 Task: Create a due date automation trigger when advanced on, 2 working days after a card is due add fields without custom field "Resume" set to a number lower or equal to 1 and lower or equal to 10 is due at 11:00 AM.
Action: Mouse moved to (772, 134)
Screenshot: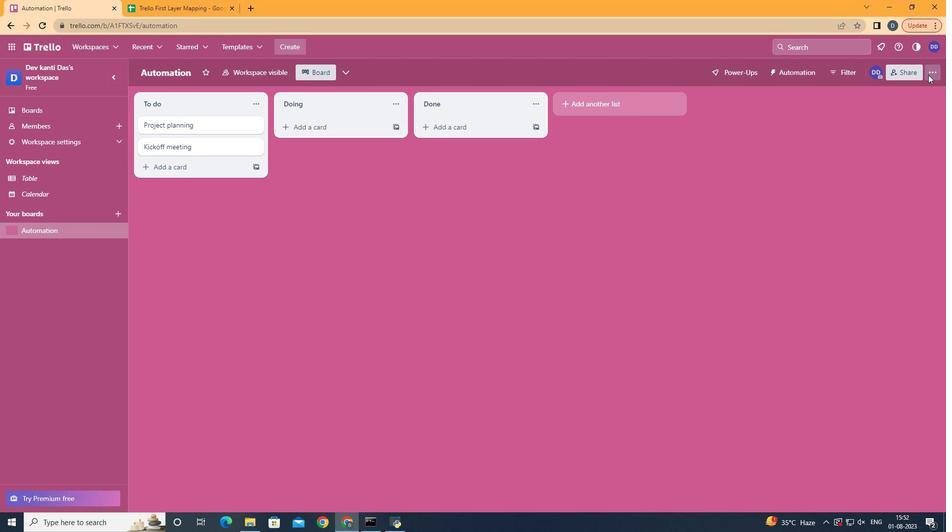 
Action: Mouse pressed left at (772, 134)
Screenshot: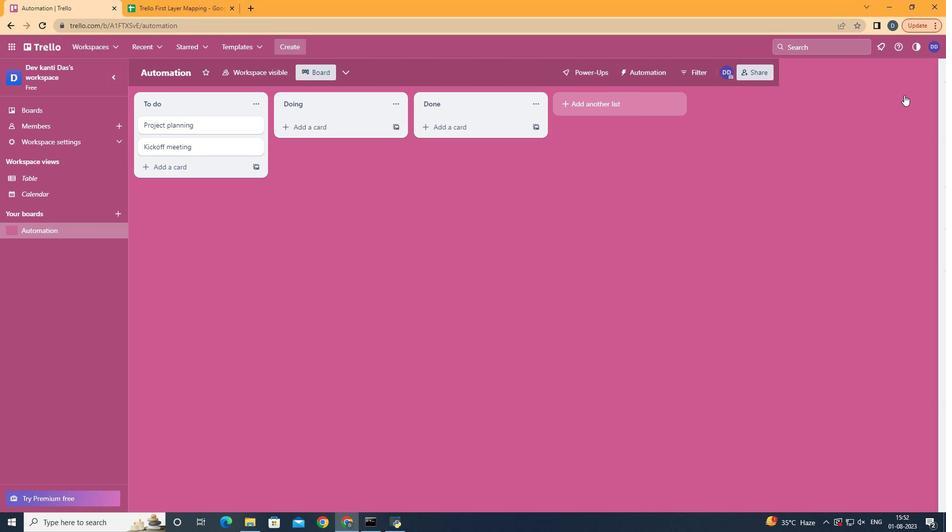 
Action: Mouse moved to (725, 236)
Screenshot: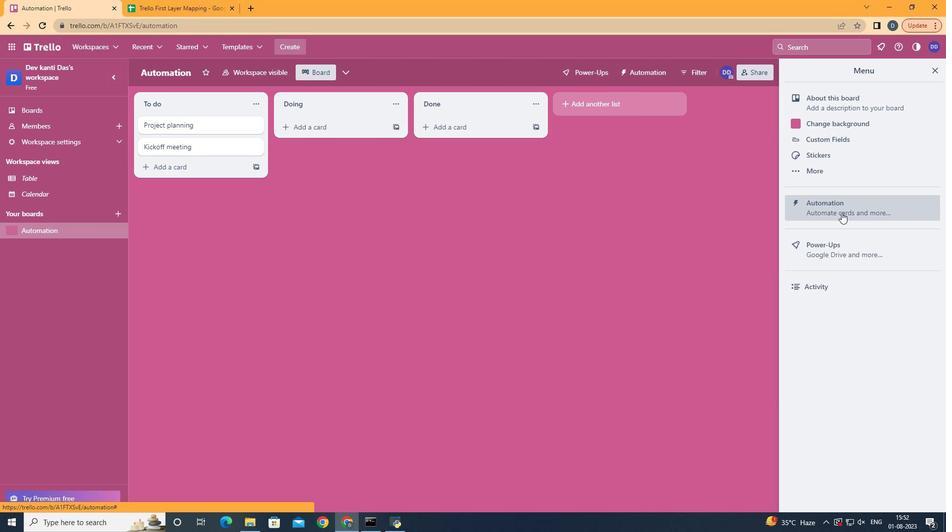 
Action: Mouse pressed left at (725, 236)
Screenshot: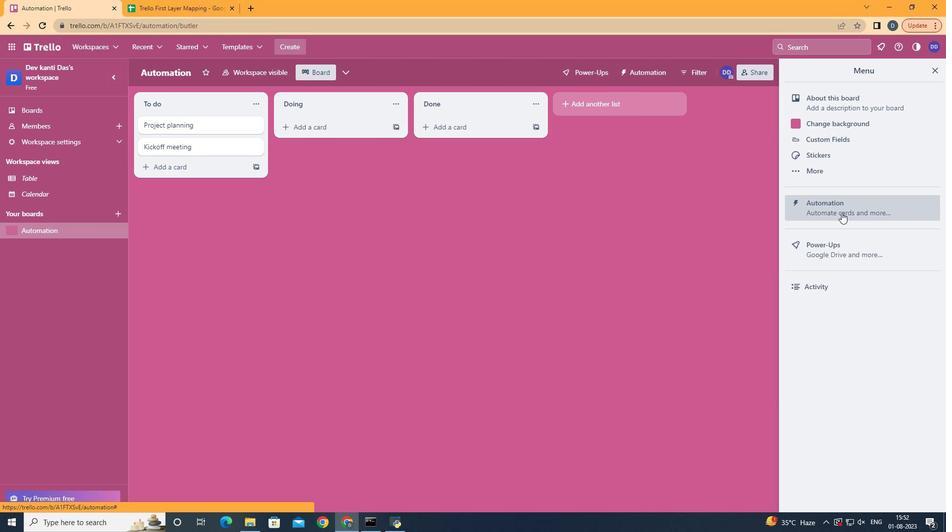 
Action: Mouse moved to (380, 227)
Screenshot: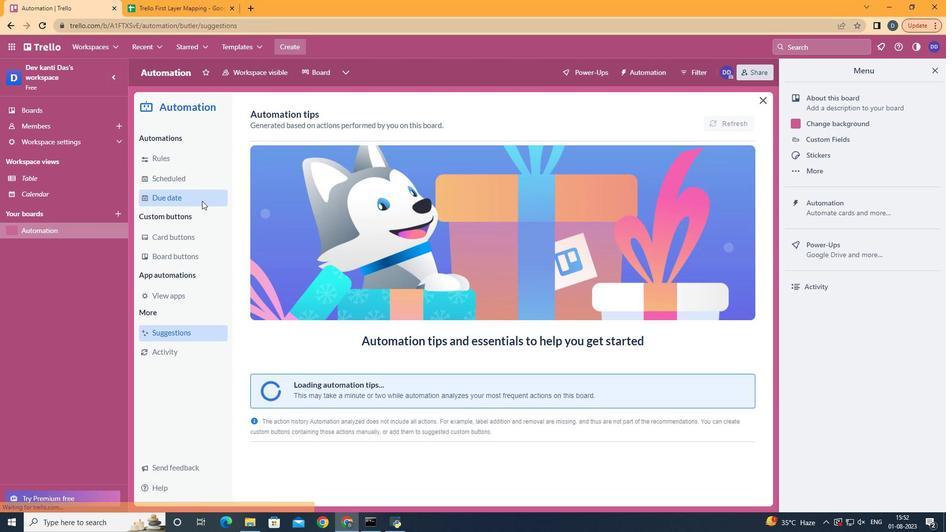 
Action: Mouse pressed left at (380, 227)
Screenshot: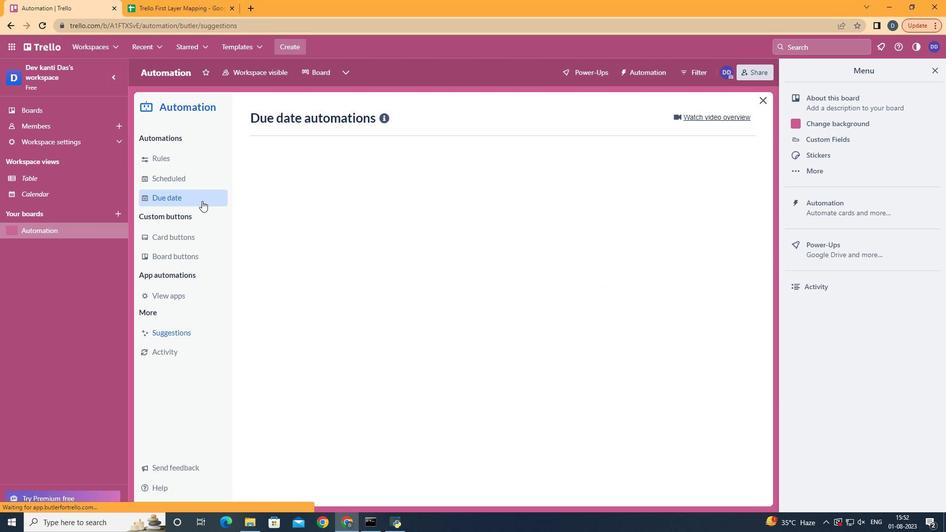 
Action: Mouse moved to (646, 163)
Screenshot: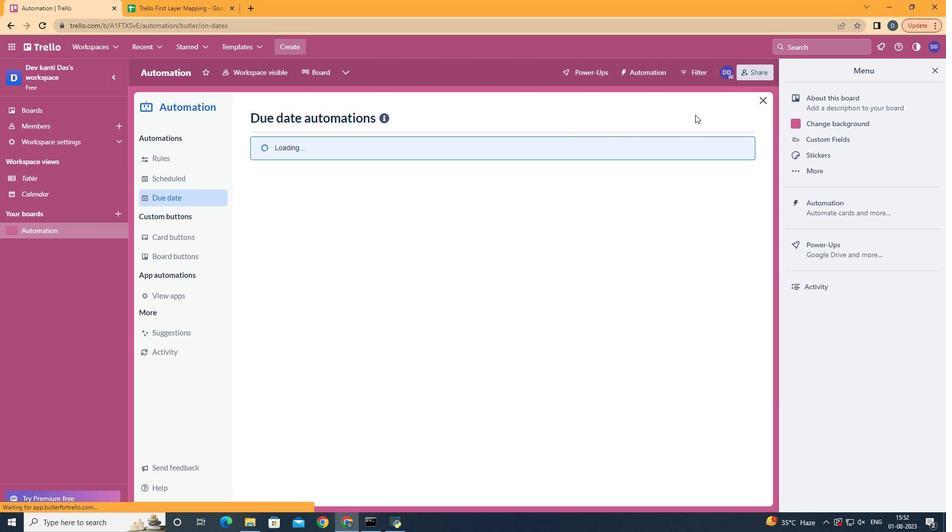 
Action: Mouse pressed left at (646, 163)
Screenshot: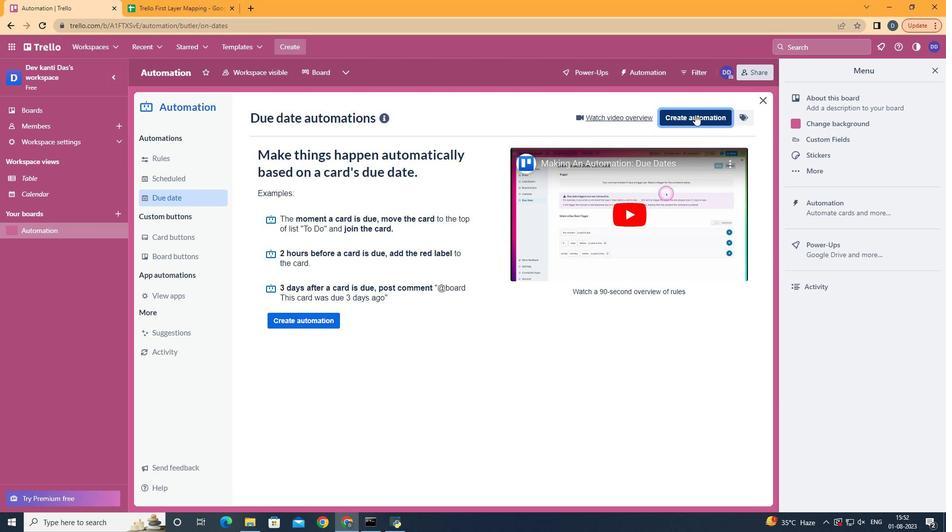 
Action: Mouse moved to (549, 236)
Screenshot: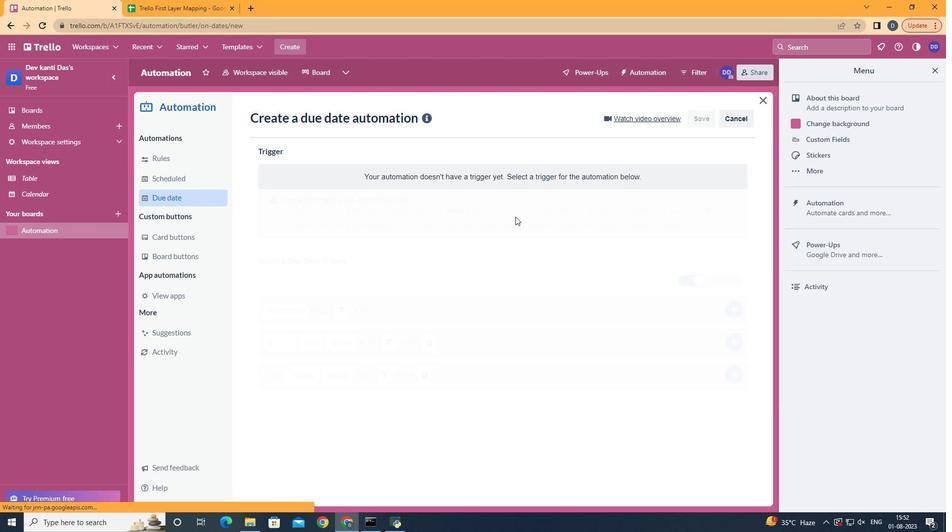 
Action: Mouse pressed left at (549, 236)
Screenshot: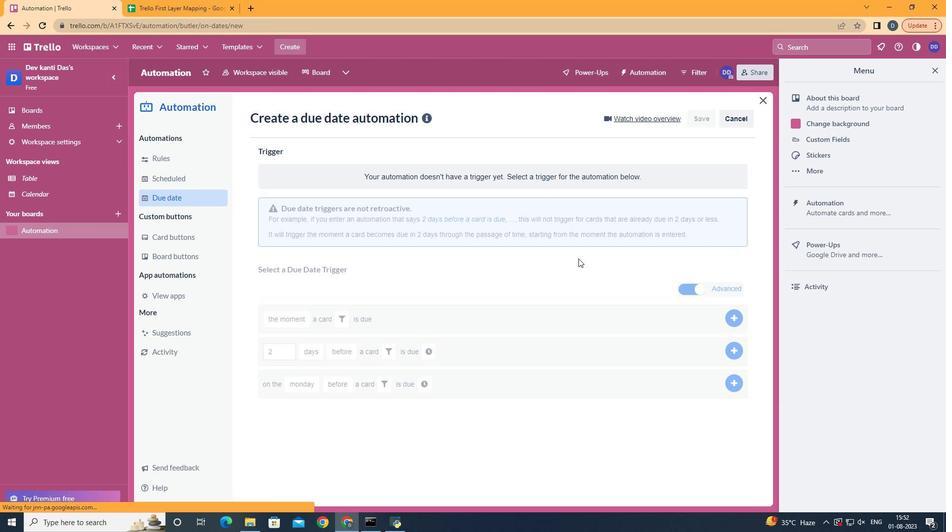 
Action: Mouse moved to (441, 378)
Screenshot: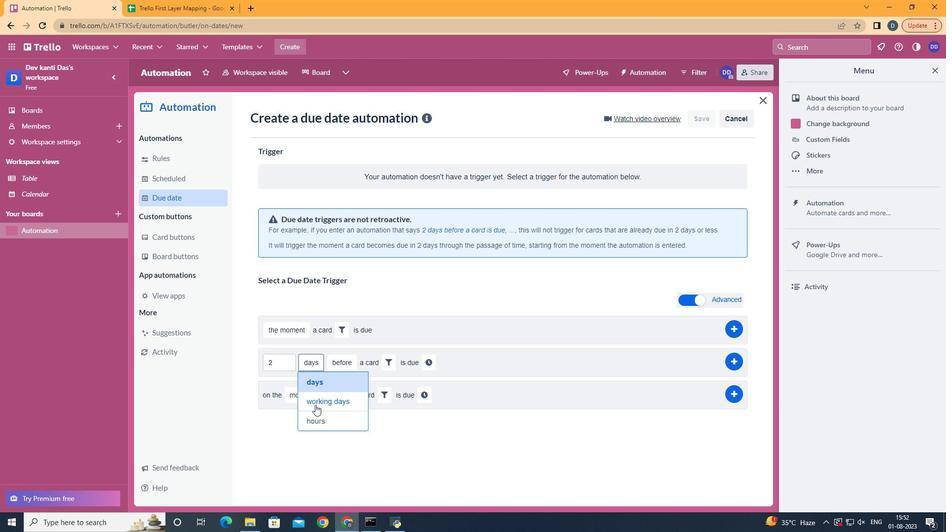 
Action: Mouse pressed left at (441, 378)
Screenshot: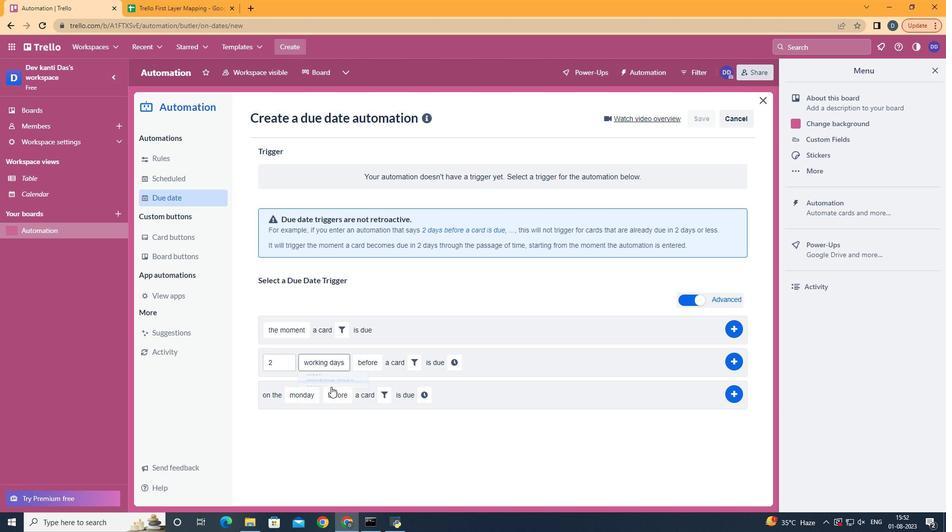 
Action: Mouse moved to (470, 375)
Screenshot: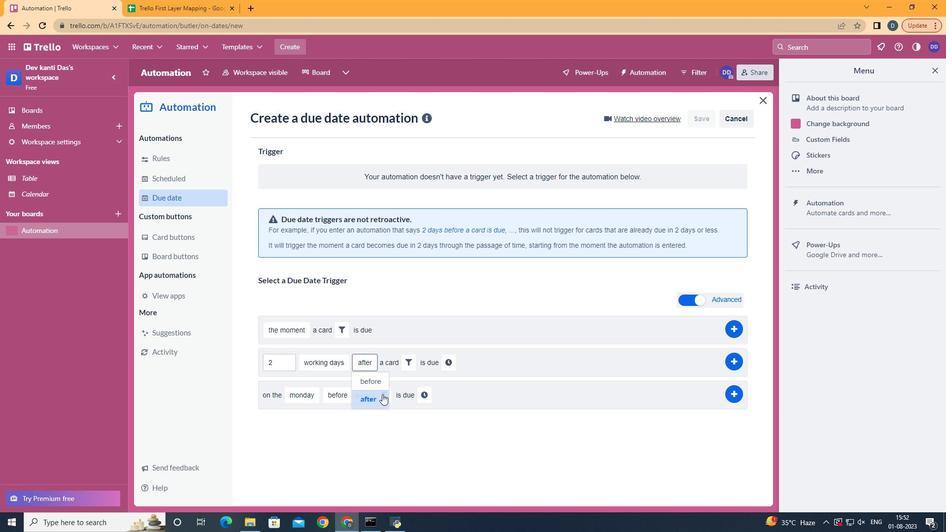 
Action: Mouse pressed left at (470, 375)
Screenshot: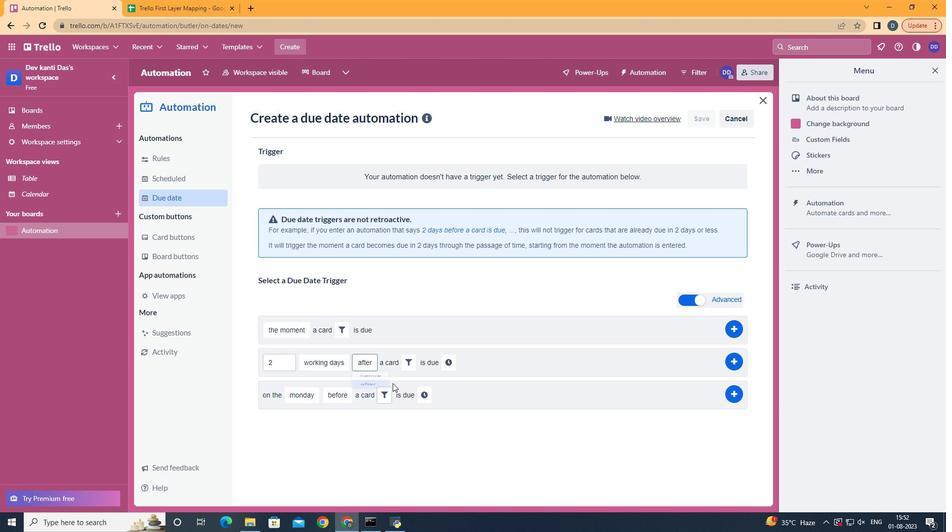 
Action: Mouse moved to (491, 346)
Screenshot: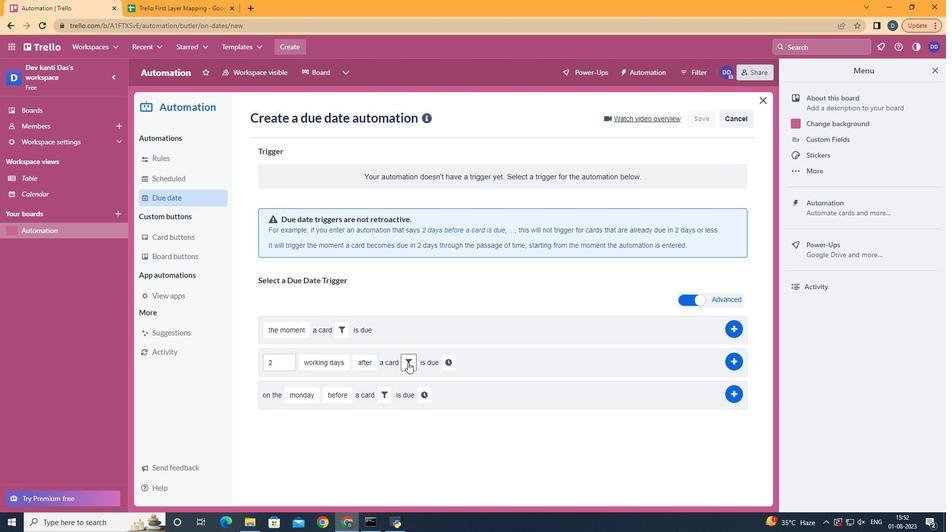 
Action: Mouse pressed left at (491, 346)
Screenshot: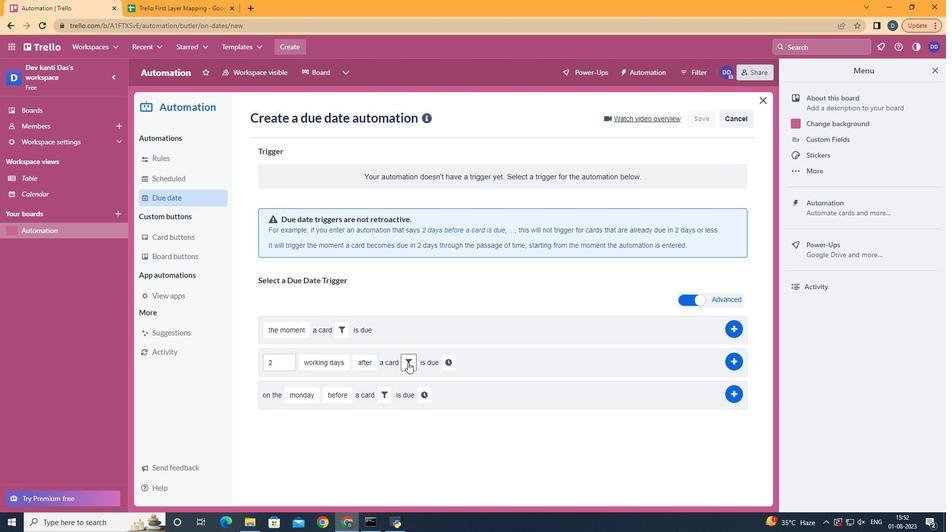 
Action: Mouse moved to (569, 369)
Screenshot: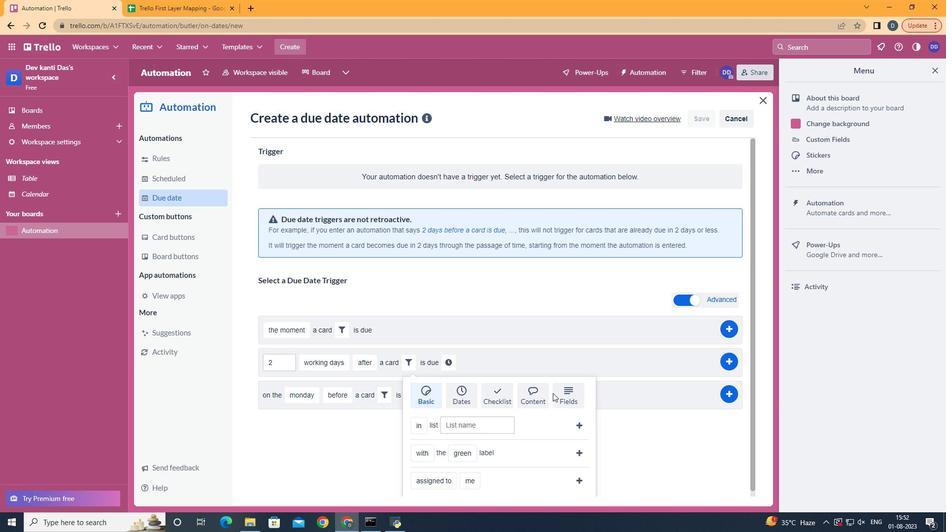 
Action: Mouse pressed left at (569, 369)
Screenshot: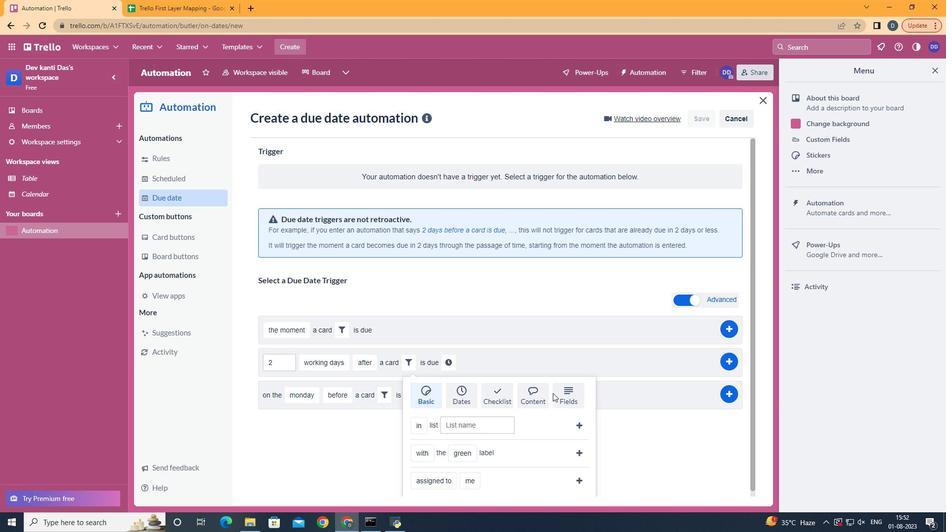 
Action: Mouse scrolled (569, 369) with delta (0, 0)
Screenshot: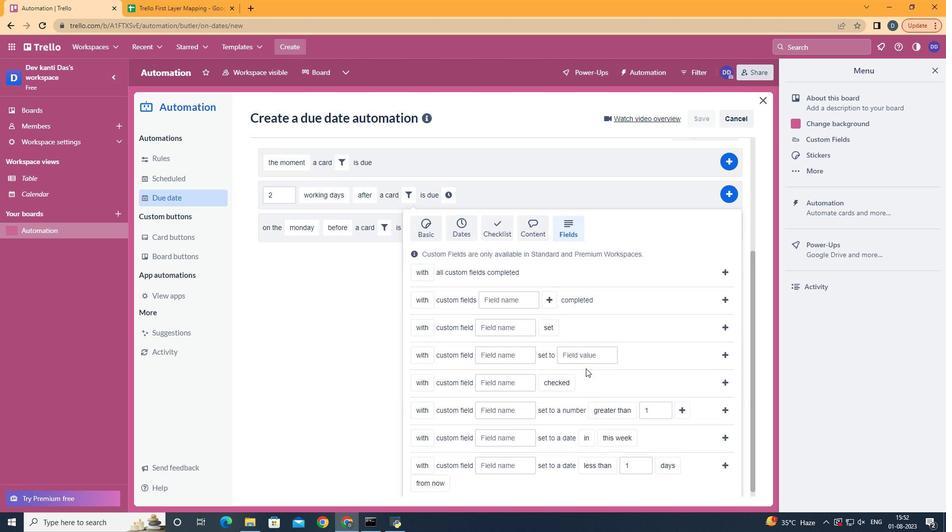 
Action: Mouse scrolled (569, 369) with delta (0, 0)
Screenshot: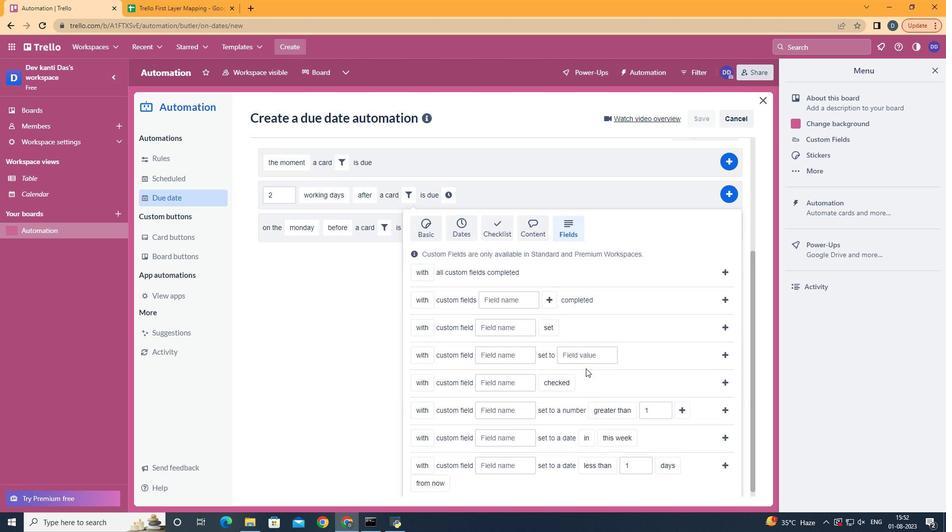
Action: Mouse scrolled (569, 369) with delta (0, 0)
Screenshot: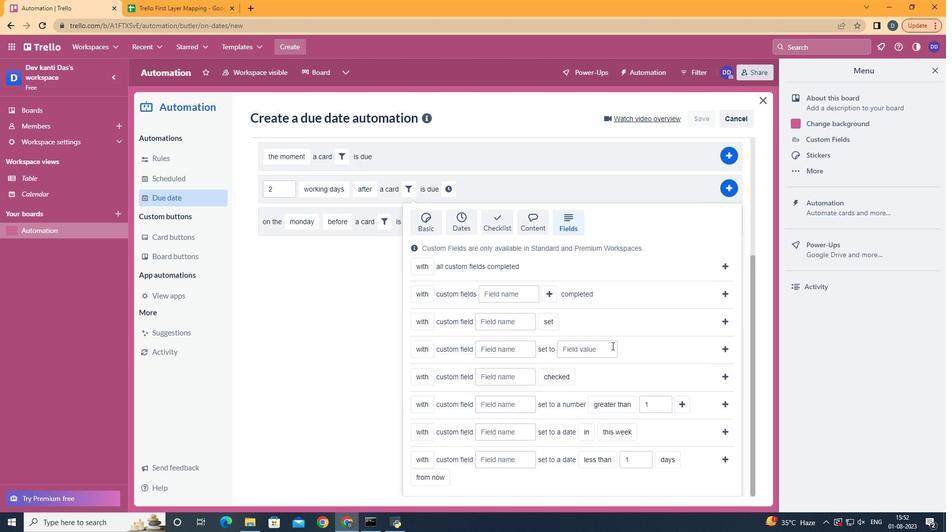 
Action: Mouse scrolled (569, 369) with delta (0, 0)
Screenshot: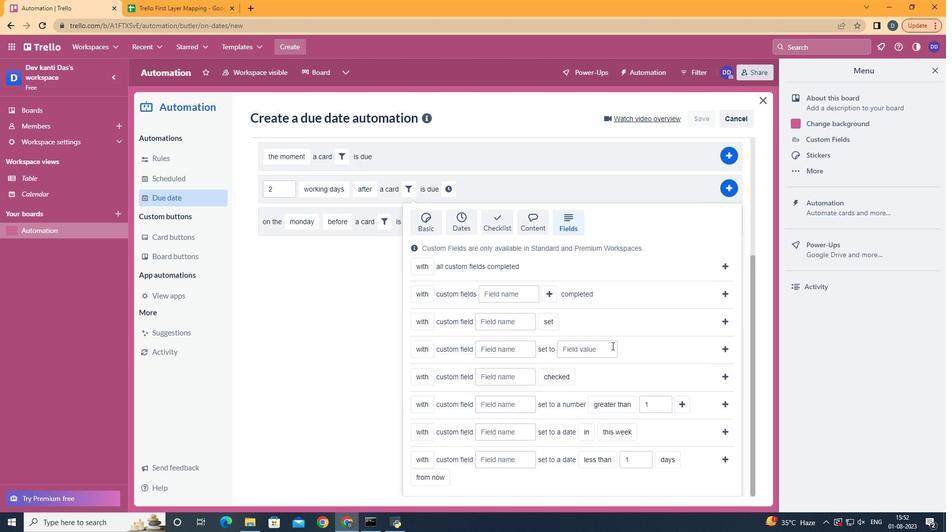
Action: Mouse scrolled (569, 369) with delta (0, 0)
Screenshot: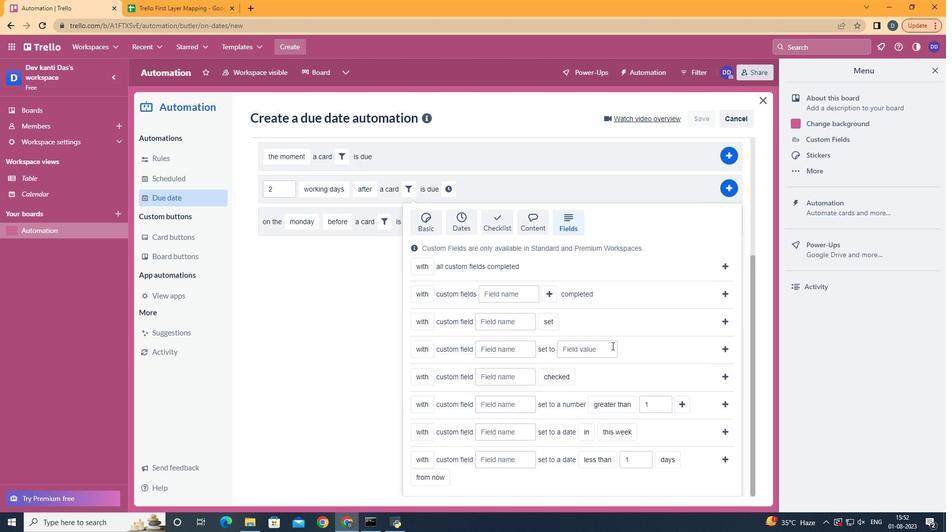 
Action: Mouse scrolled (569, 369) with delta (0, 0)
Screenshot: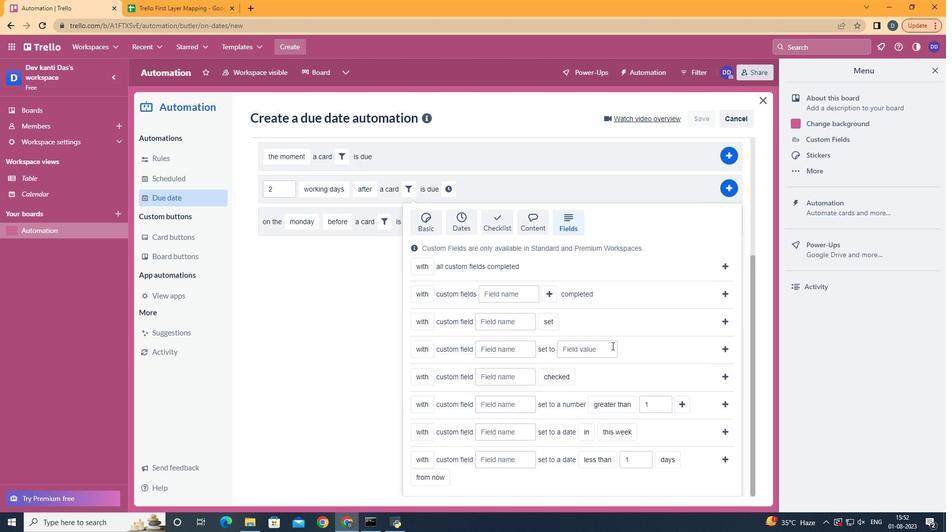 
Action: Mouse scrolled (569, 369) with delta (0, 0)
Screenshot: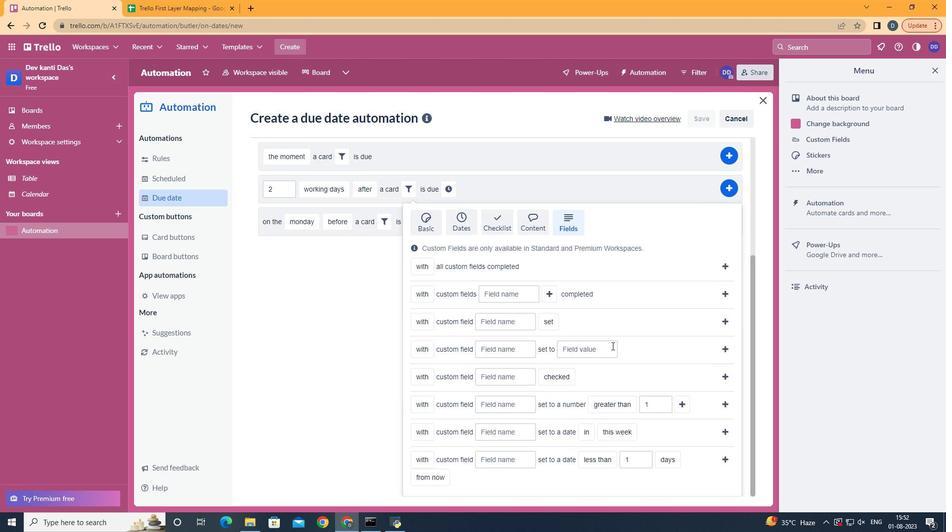 
Action: Mouse moved to (508, 407)
Screenshot: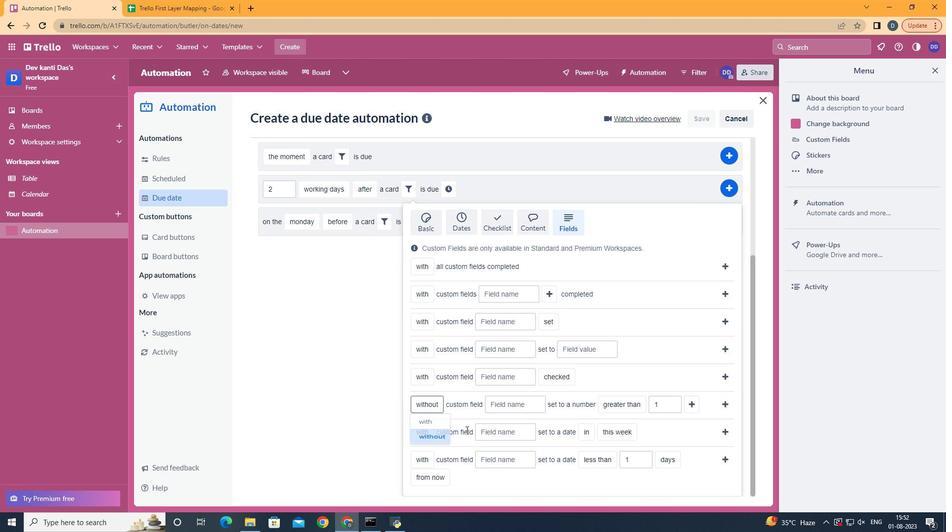 
Action: Mouse pressed left at (508, 407)
Screenshot: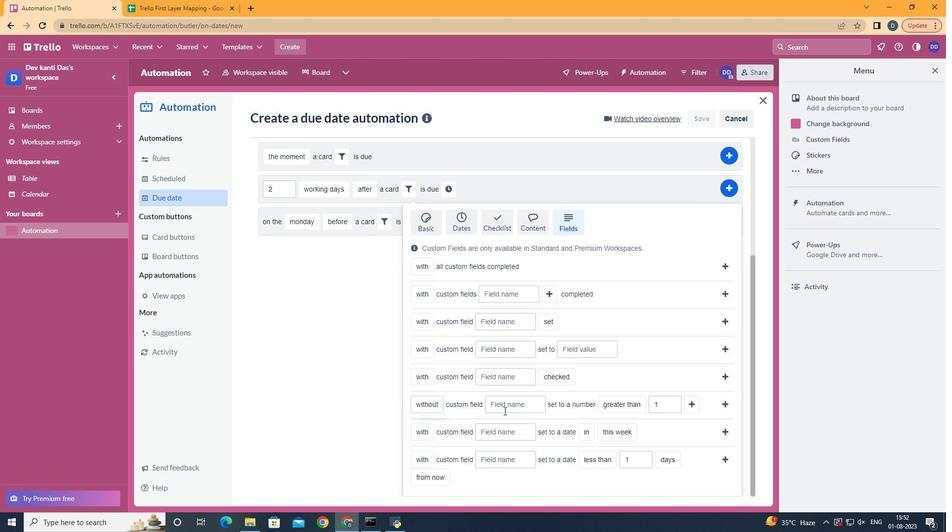 
Action: Mouse moved to (543, 381)
Screenshot: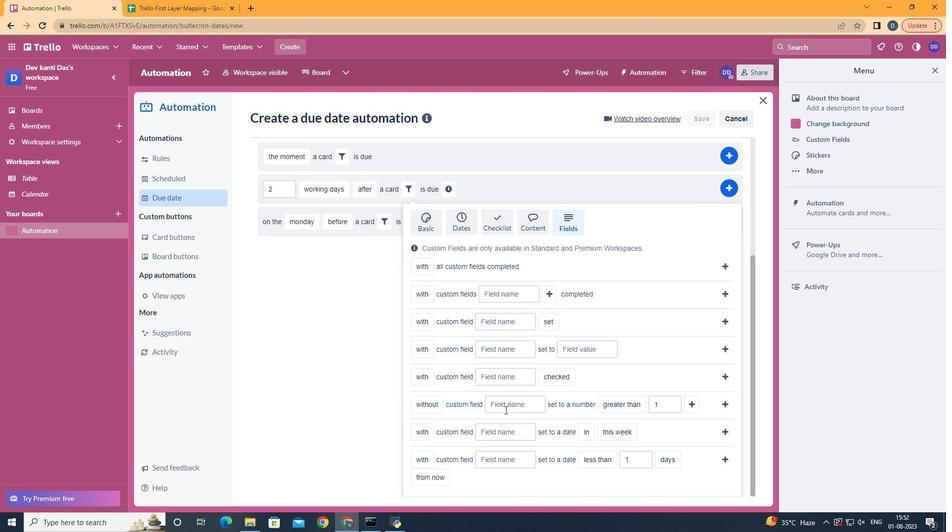 
Action: Mouse pressed left at (543, 381)
Screenshot: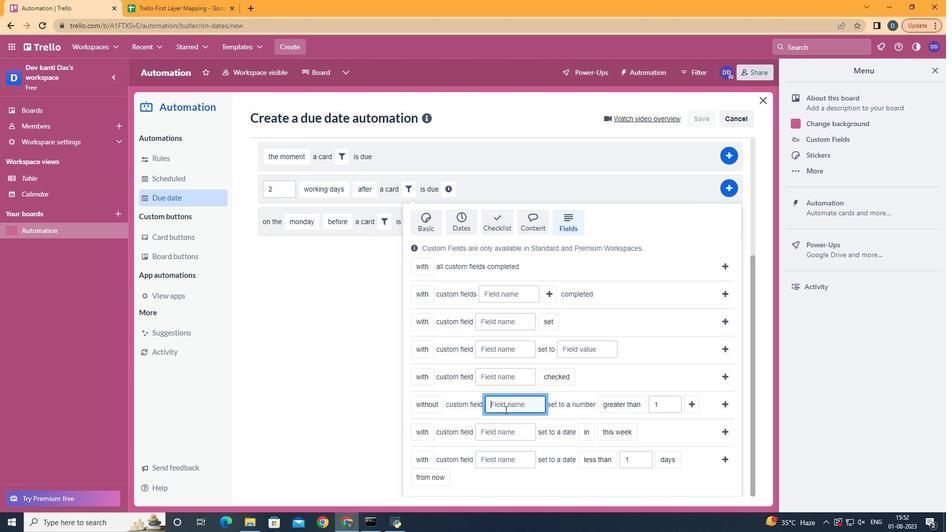
Action: Key pressed <Key.shift>Resume
Screenshot: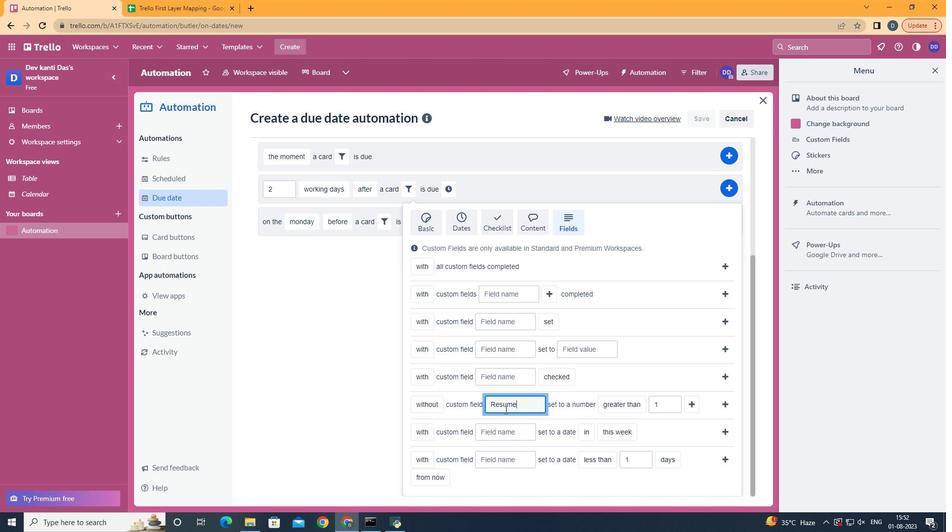 
Action: Mouse moved to (610, 433)
Screenshot: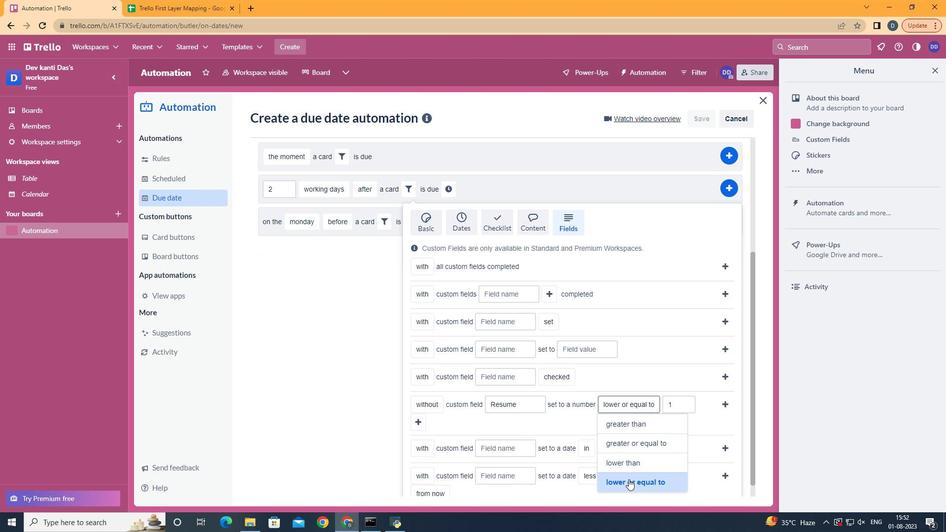 
Action: Mouse pressed left at (610, 433)
Screenshot: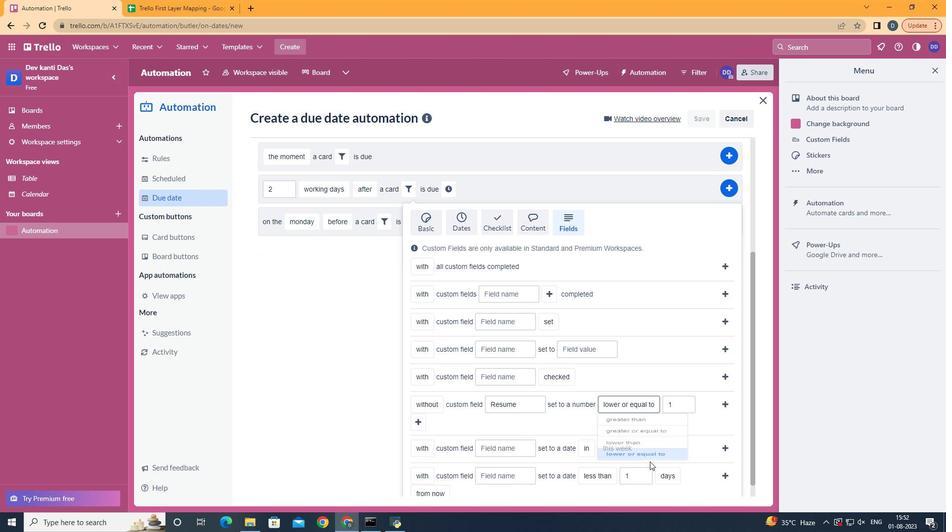 
Action: Mouse moved to (497, 392)
Screenshot: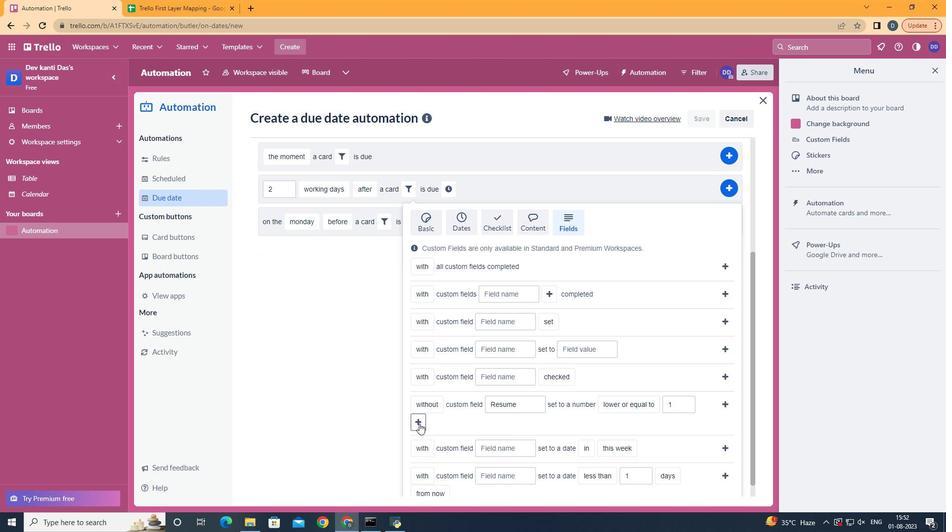 
Action: Mouse pressed left at (497, 392)
Screenshot: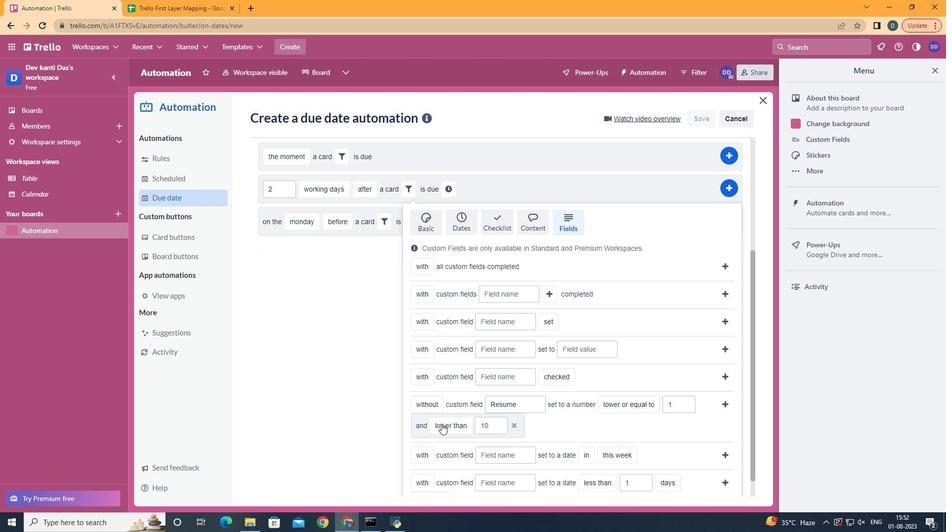 
Action: Mouse moved to (530, 353)
Screenshot: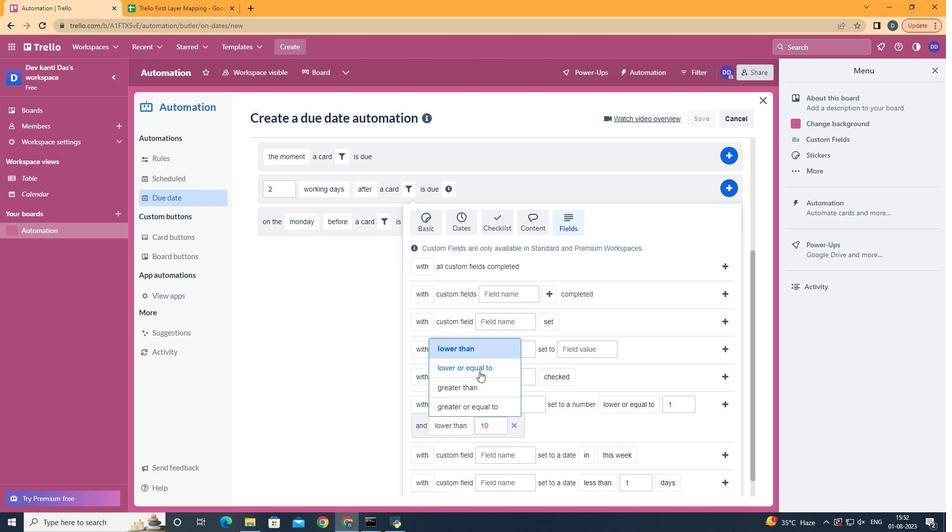 
Action: Mouse pressed left at (530, 353)
Screenshot: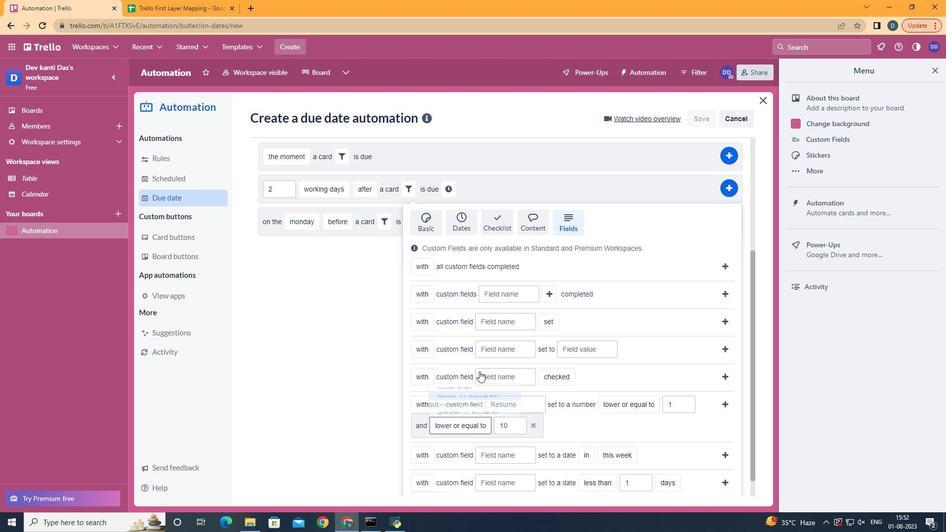 
Action: Mouse moved to (663, 378)
Screenshot: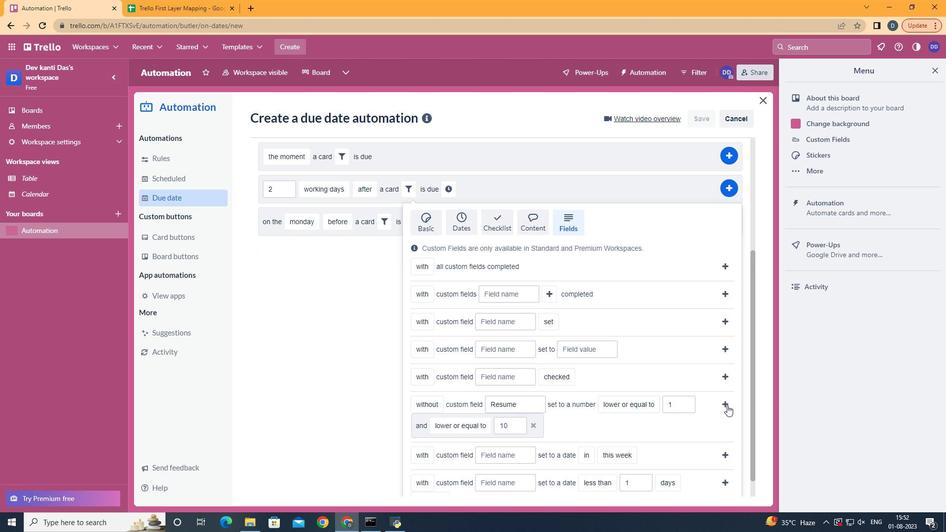 
Action: Mouse pressed left at (663, 378)
Screenshot: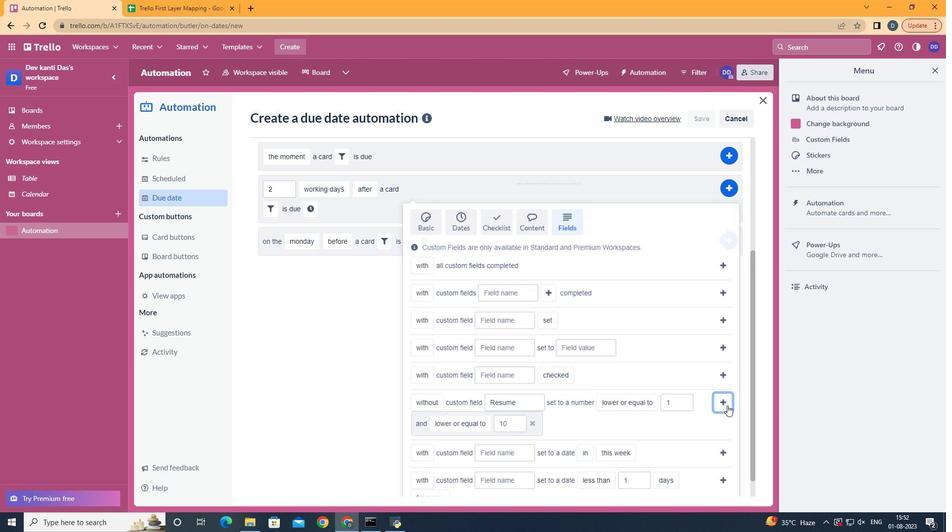 
Action: Mouse moved to (441, 362)
Screenshot: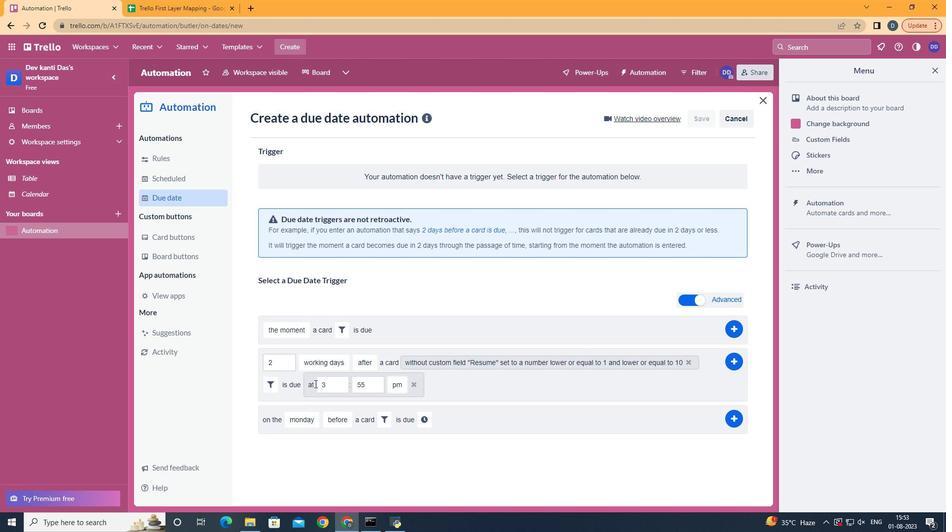 
Action: Mouse pressed left at (441, 362)
Screenshot: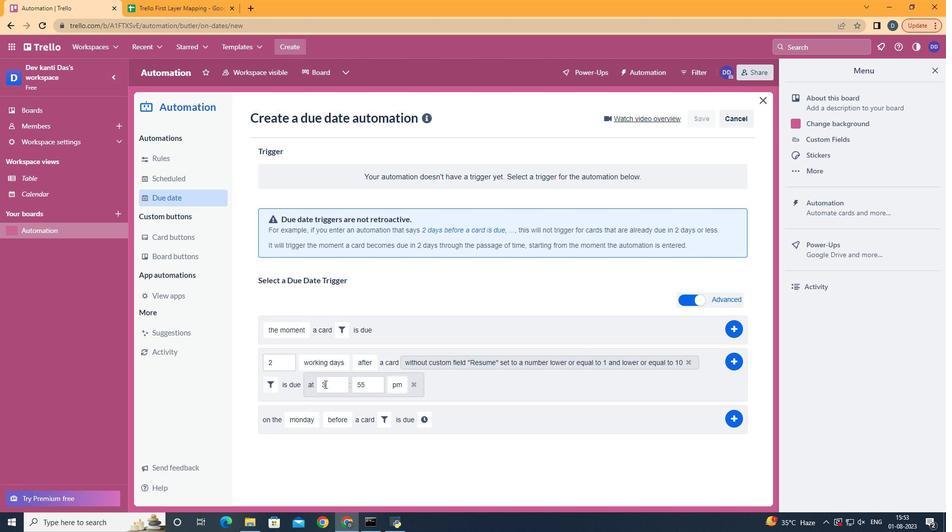 
Action: Mouse moved to (447, 363)
Screenshot: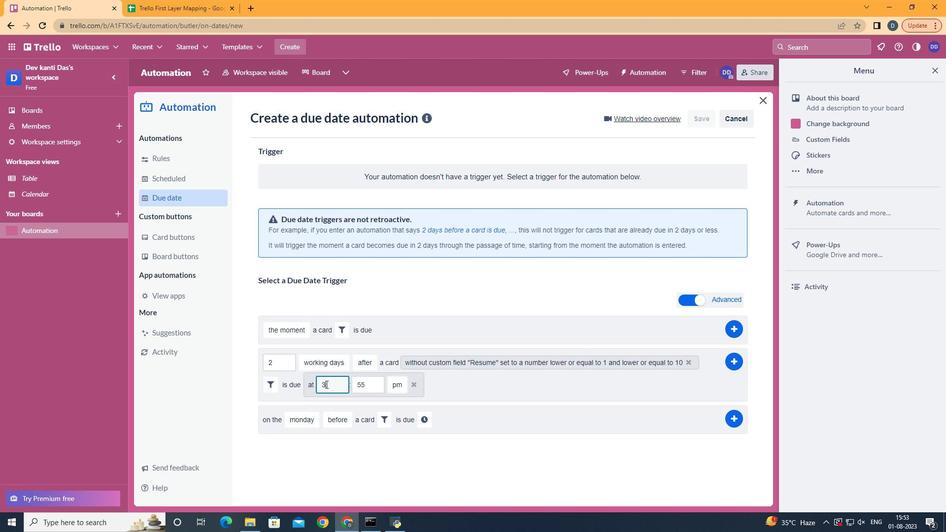 
Action: Mouse pressed left at (447, 363)
Screenshot: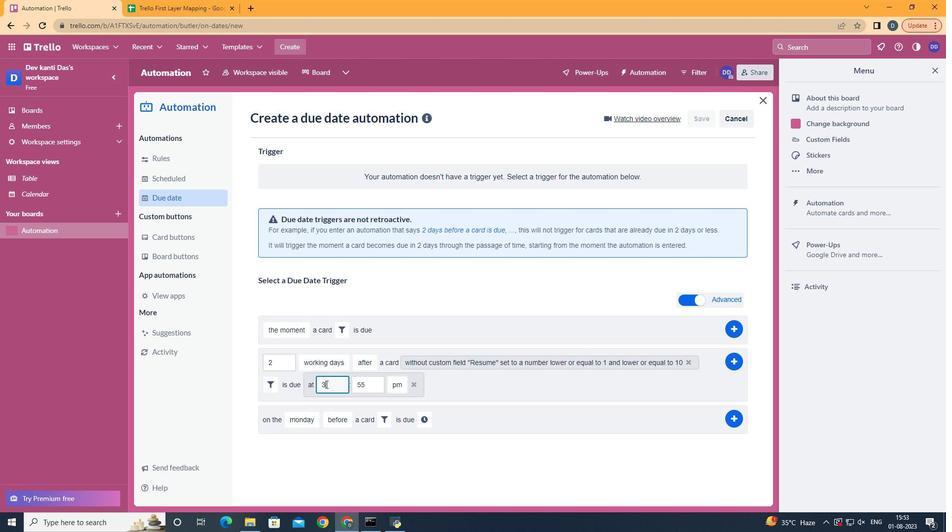 
Action: Key pressed <Key.backspace>11
Screenshot: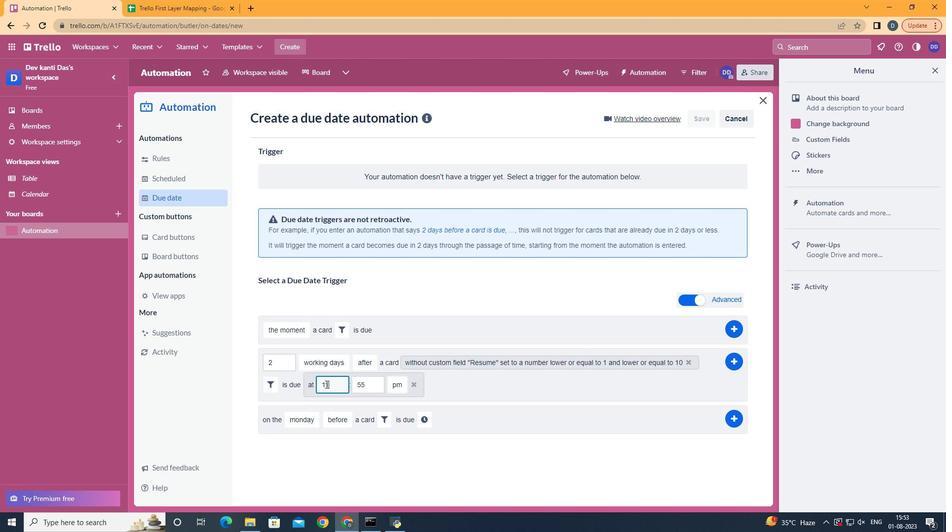 
Action: Mouse moved to (470, 361)
Screenshot: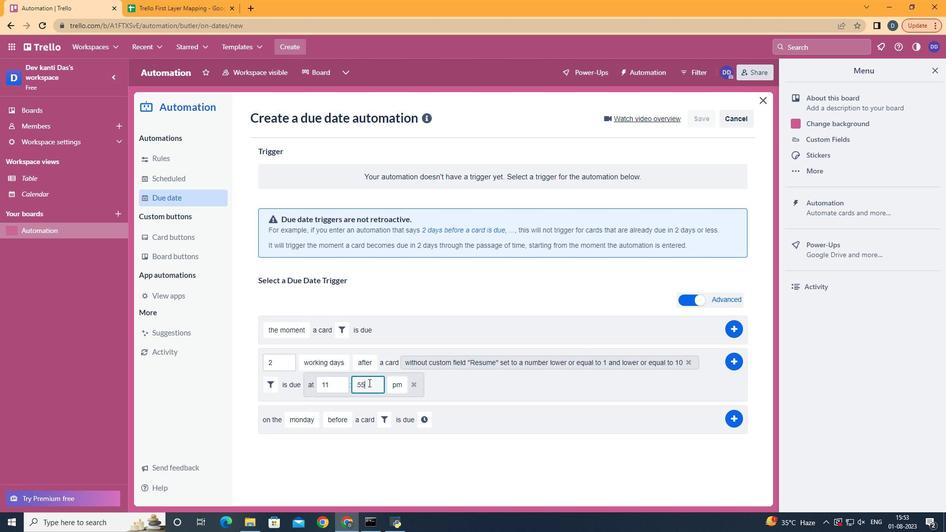 
Action: Mouse pressed left at (470, 361)
Screenshot: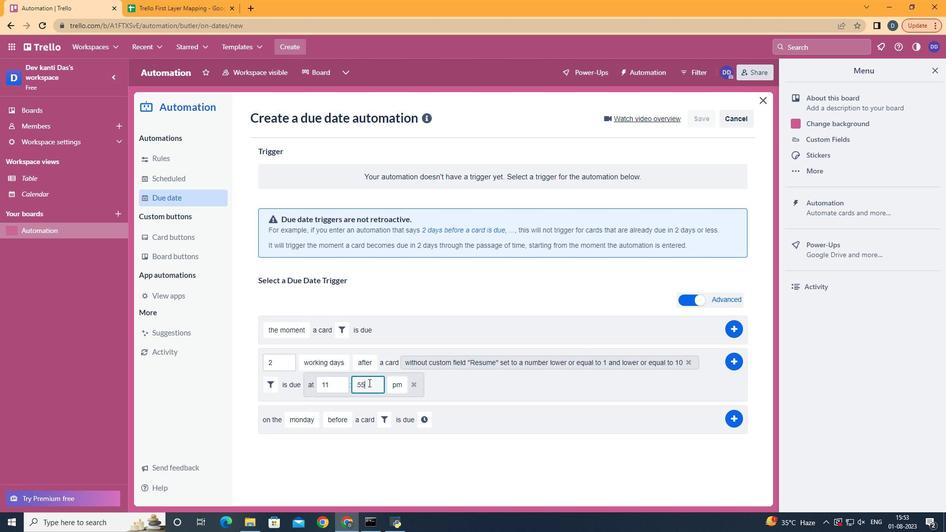 
Action: Key pressed <Key.backspace><Key.backspace>00
Screenshot: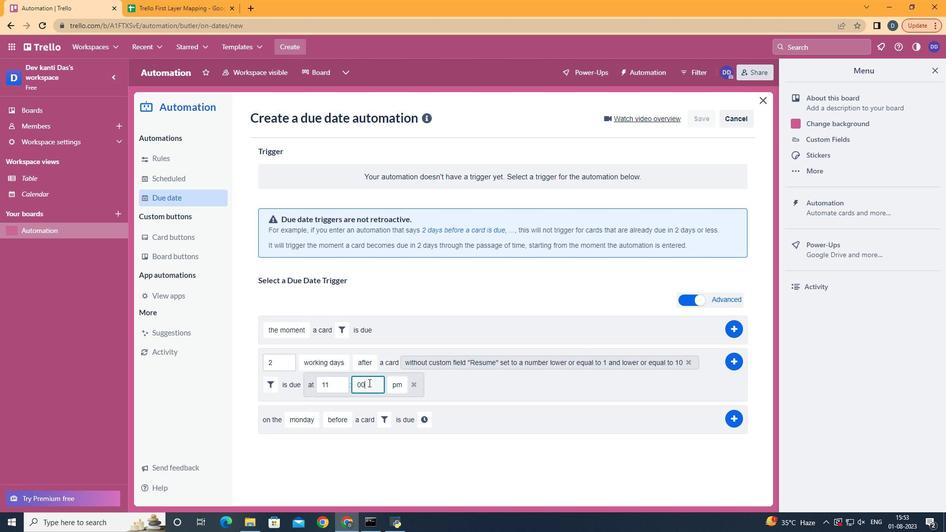 
Action: Mouse moved to (485, 375)
Screenshot: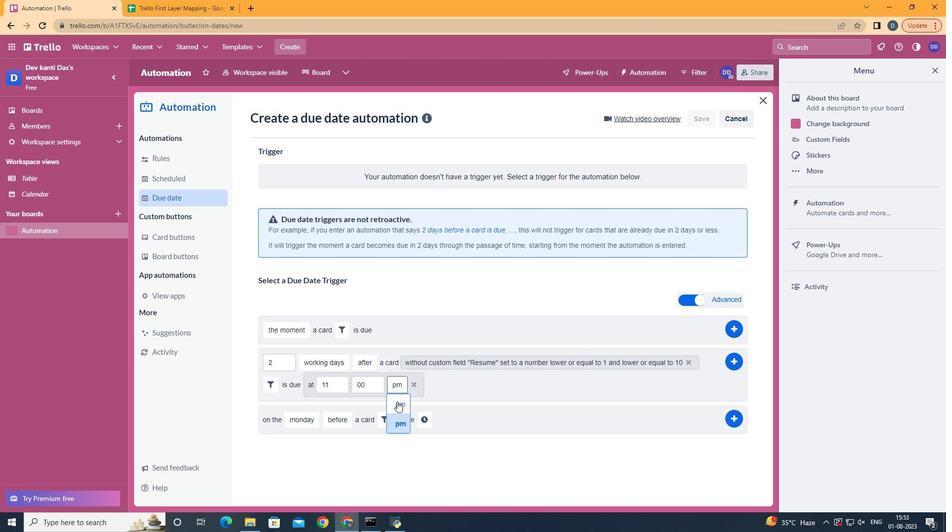 
Action: Mouse pressed left at (485, 375)
Screenshot: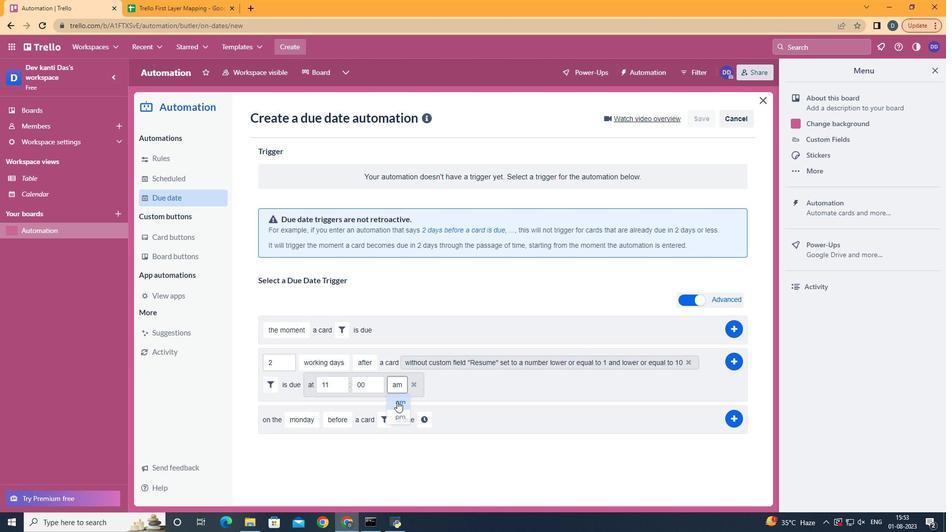 
Action: Mouse moved to (664, 346)
Screenshot: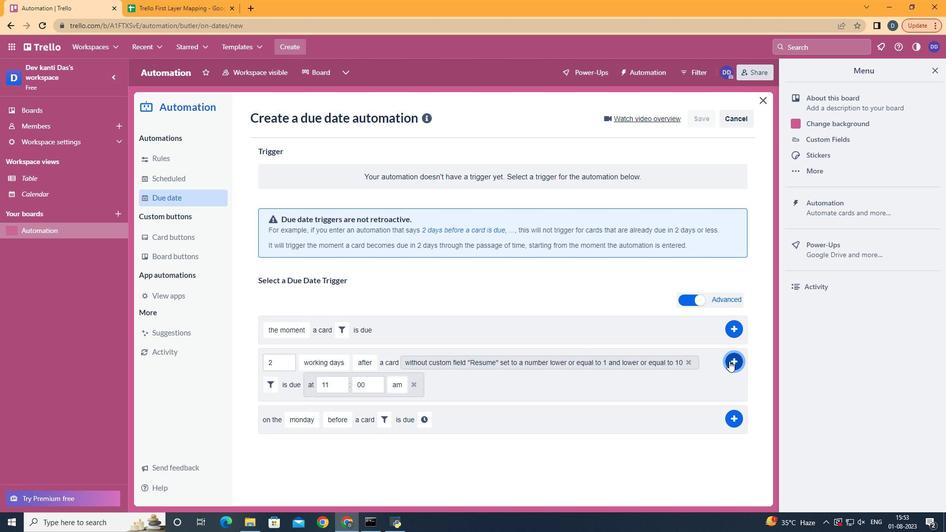 
Action: Mouse pressed left at (664, 346)
Screenshot: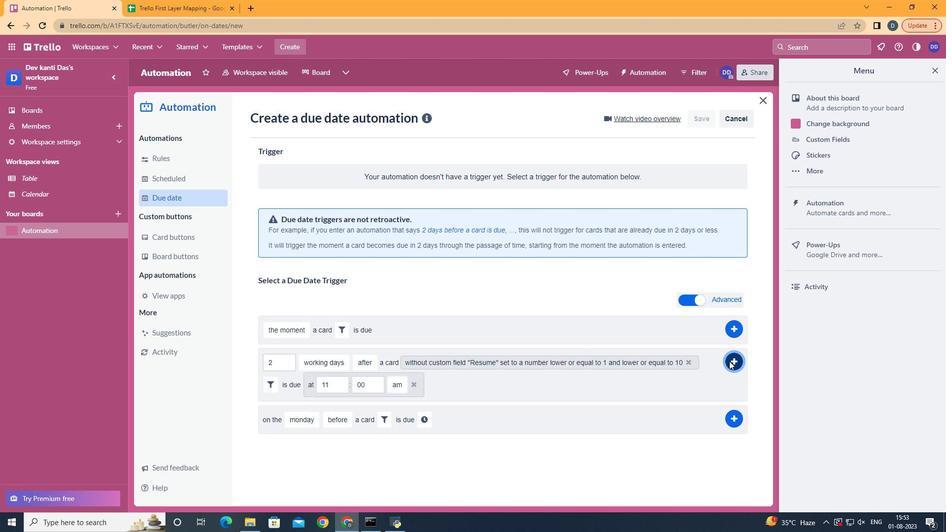 
Action: Mouse moved to (507, 227)
Screenshot: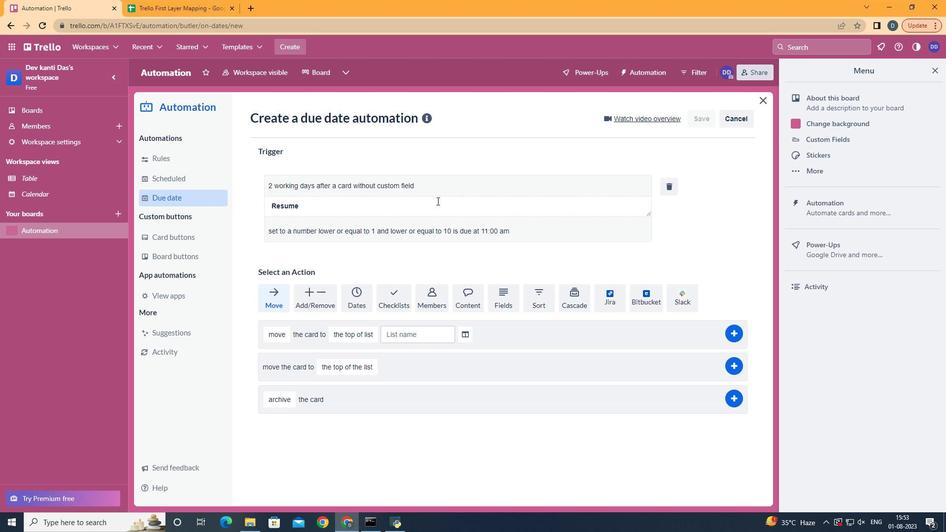 
